 Task: Create a rule from the Agile list, Priority changed -> Complete task in the project Touchstone if Priority Cleared then Complete Task.
Action: Mouse moved to (75, 400)
Screenshot: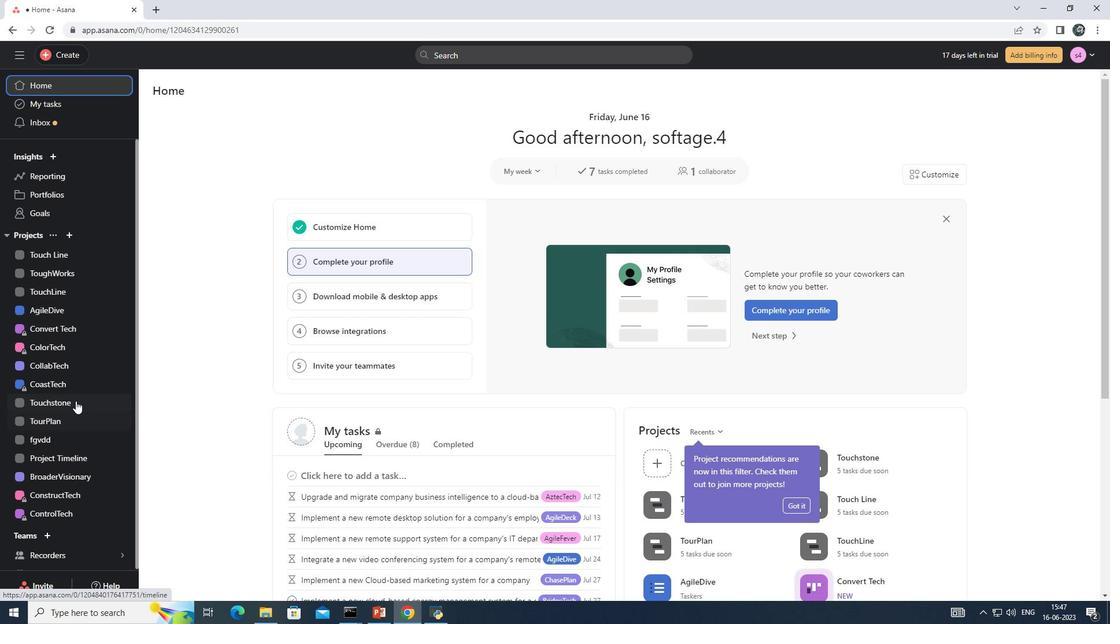 
Action: Mouse pressed left at (75, 400)
Screenshot: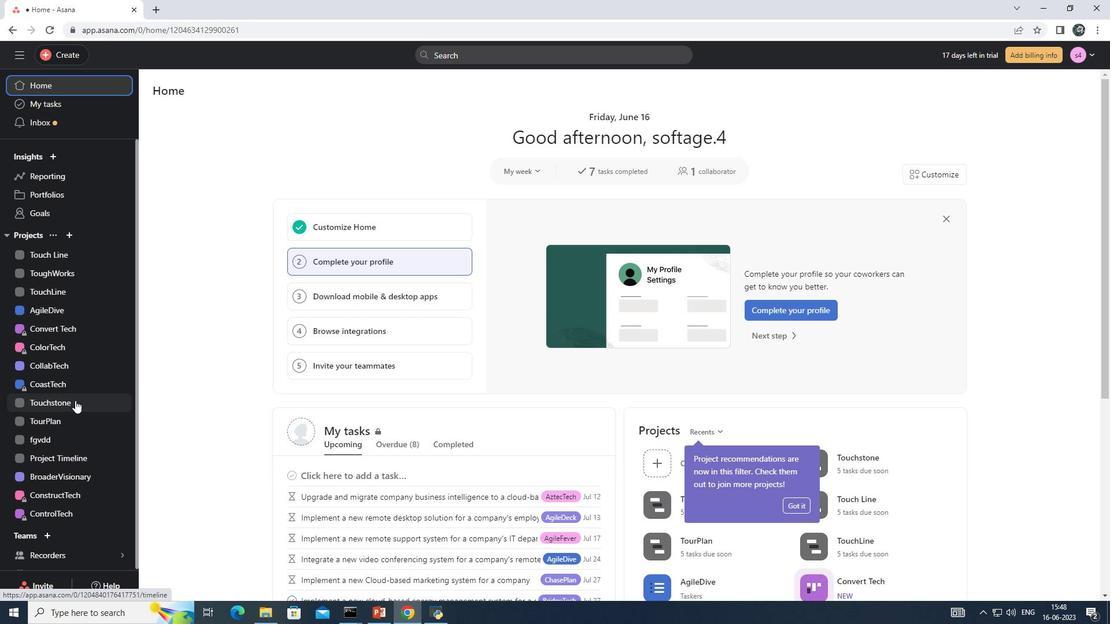 
Action: Mouse moved to (1075, 93)
Screenshot: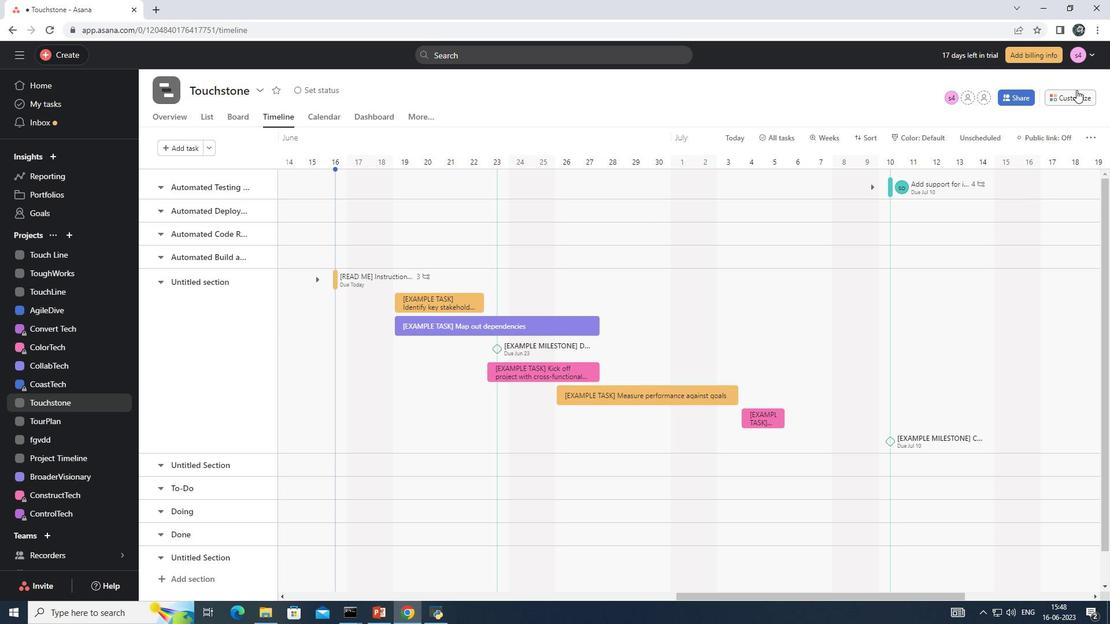 
Action: Mouse pressed left at (1075, 93)
Screenshot: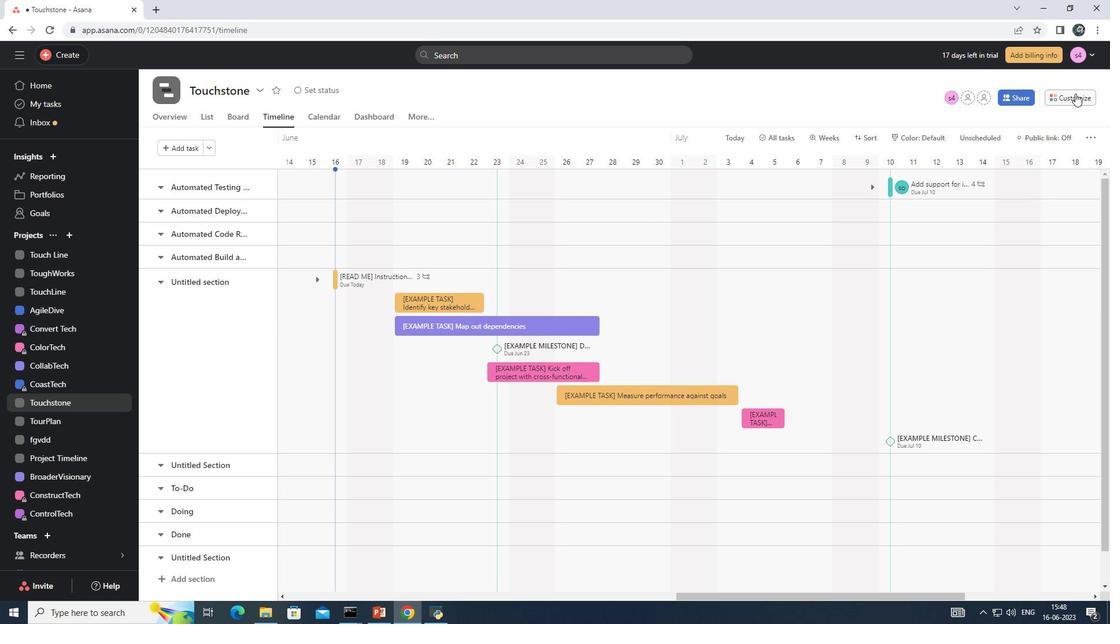 
Action: Mouse moved to (869, 250)
Screenshot: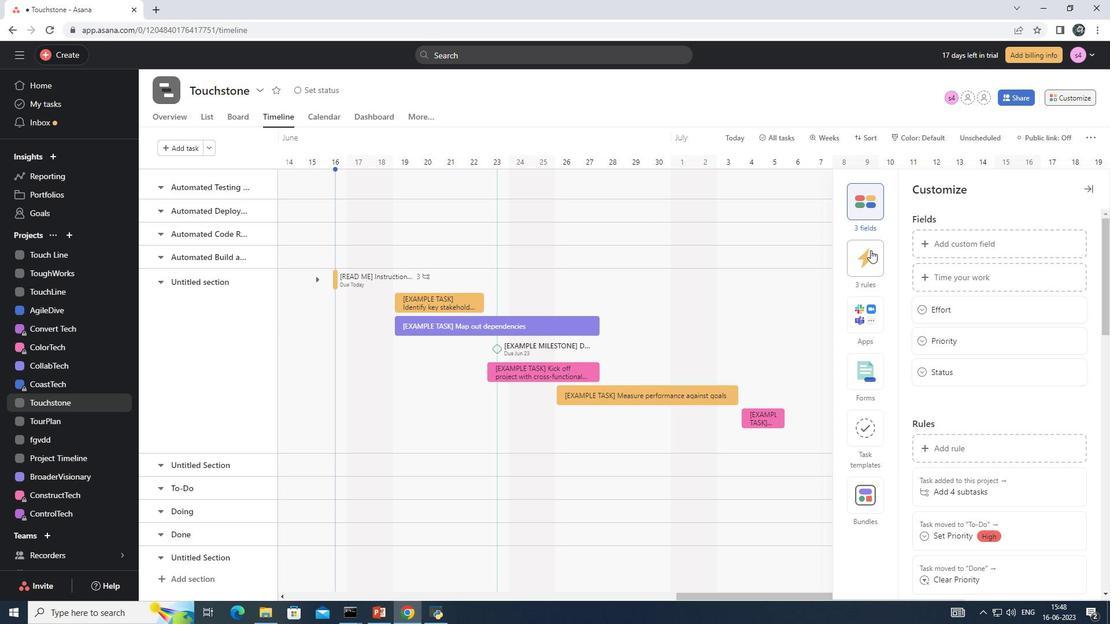 
Action: Mouse pressed left at (869, 250)
Screenshot: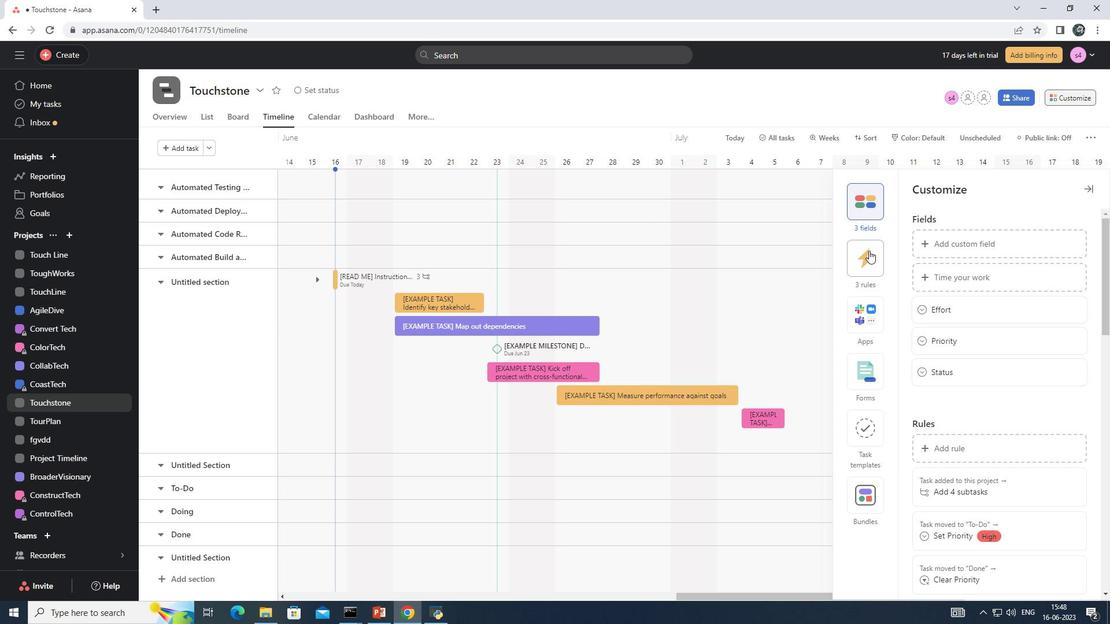 
Action: Mouse moved to (941, 237)
Screenshot: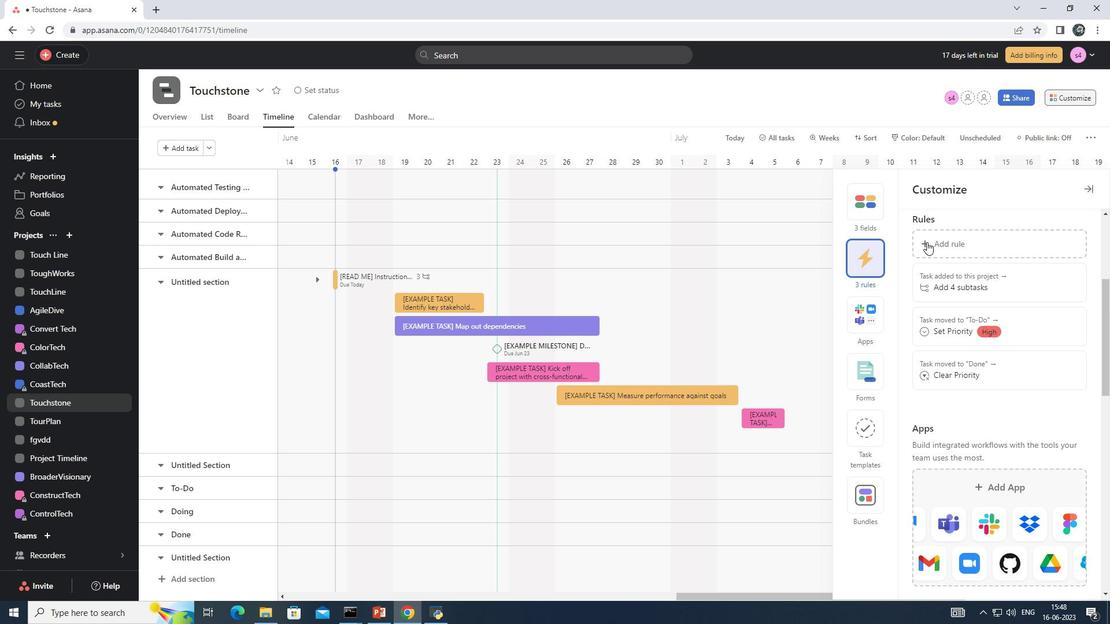 
Action: Mouse pressed left at (941, 237)
Screenshot: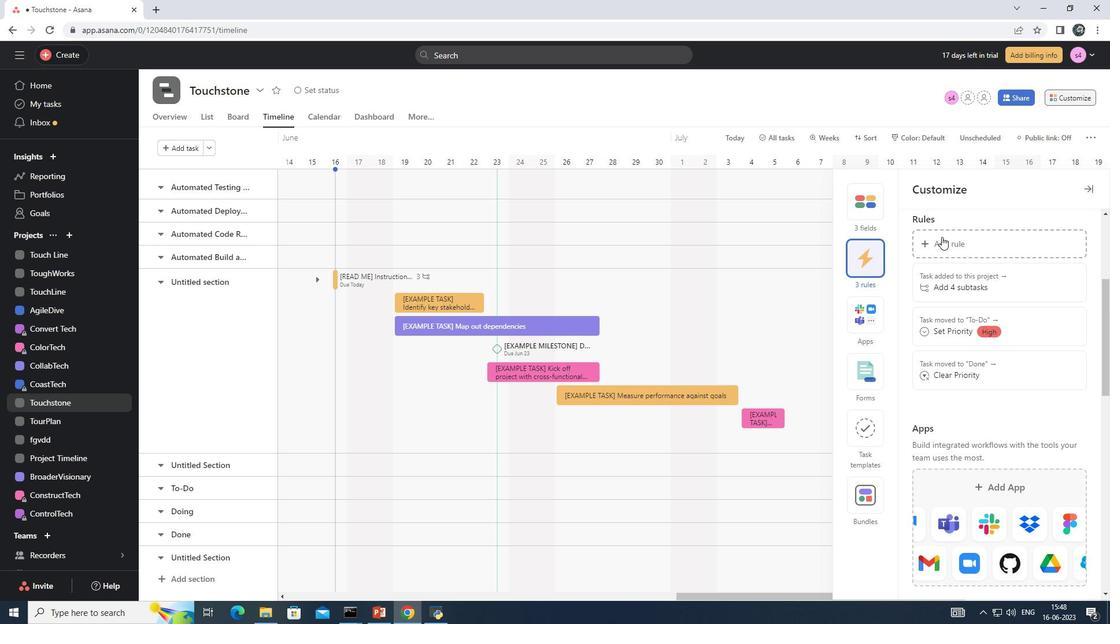 
Action: Mouse moved to (231, 176)
Screenshot: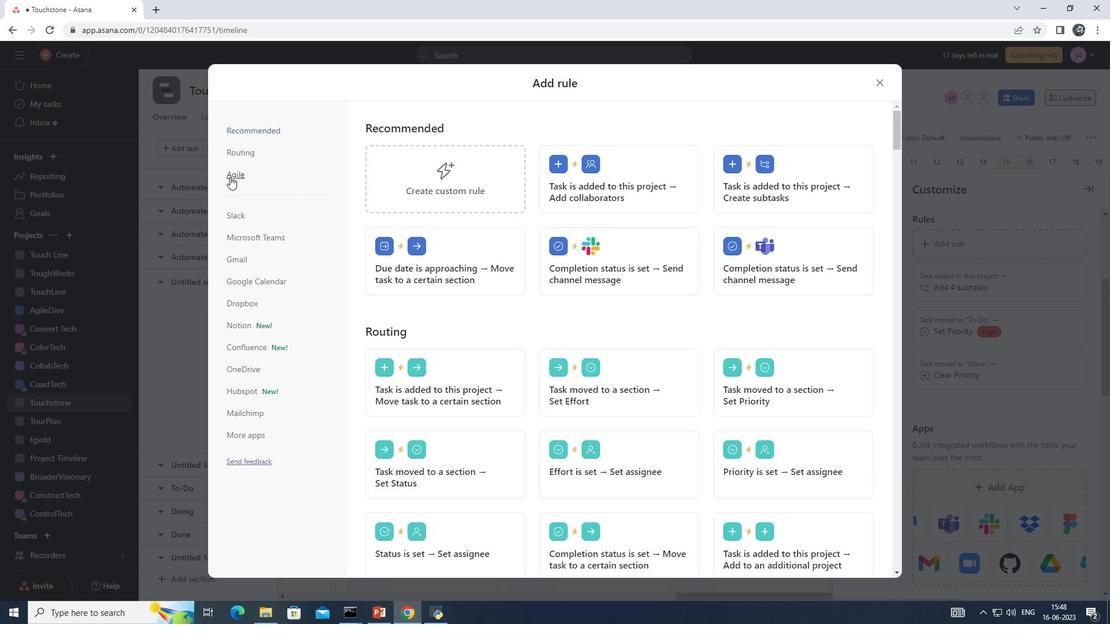 
Action: Mouse pressed left at (231, 176)
Screenshot: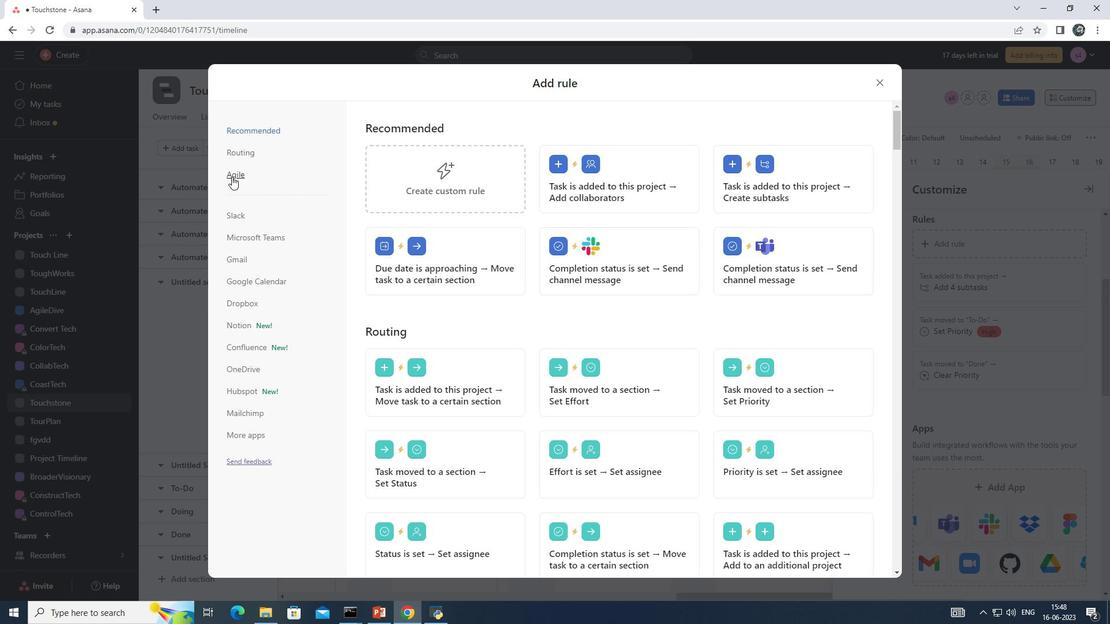 
Action: Mouse moved to (654, 170)
Screenshot: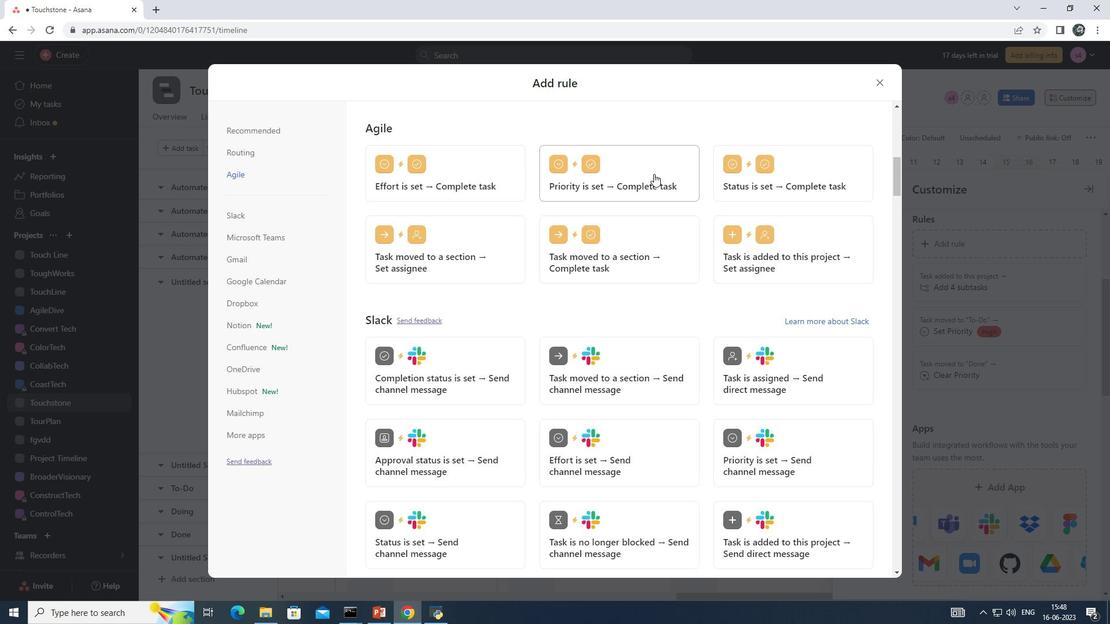 
Action: Mouse pressed left at (654, 170)
Screenshot: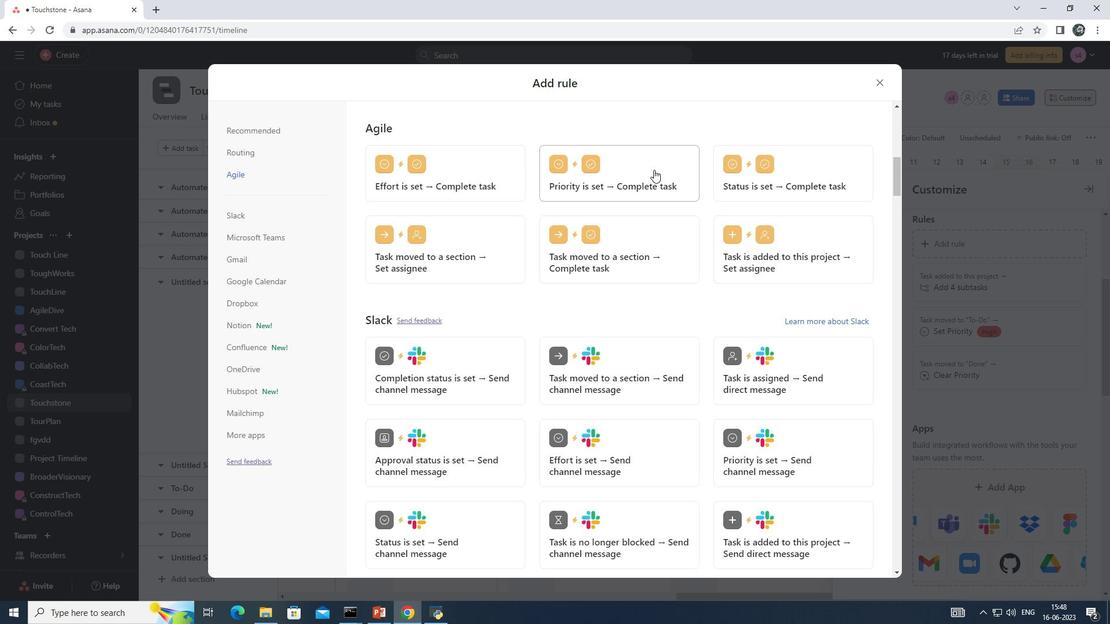 
Action: Mouse moved to (808, 201)
Screenshot: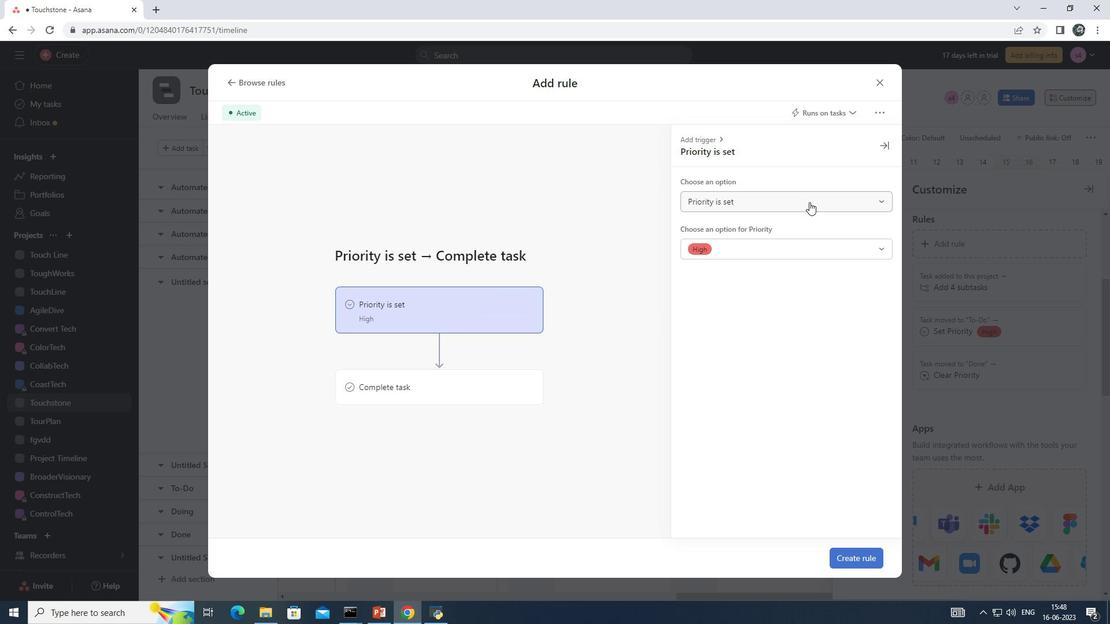 
Action: Mouse pressed left at (808, 201)
Screenshot: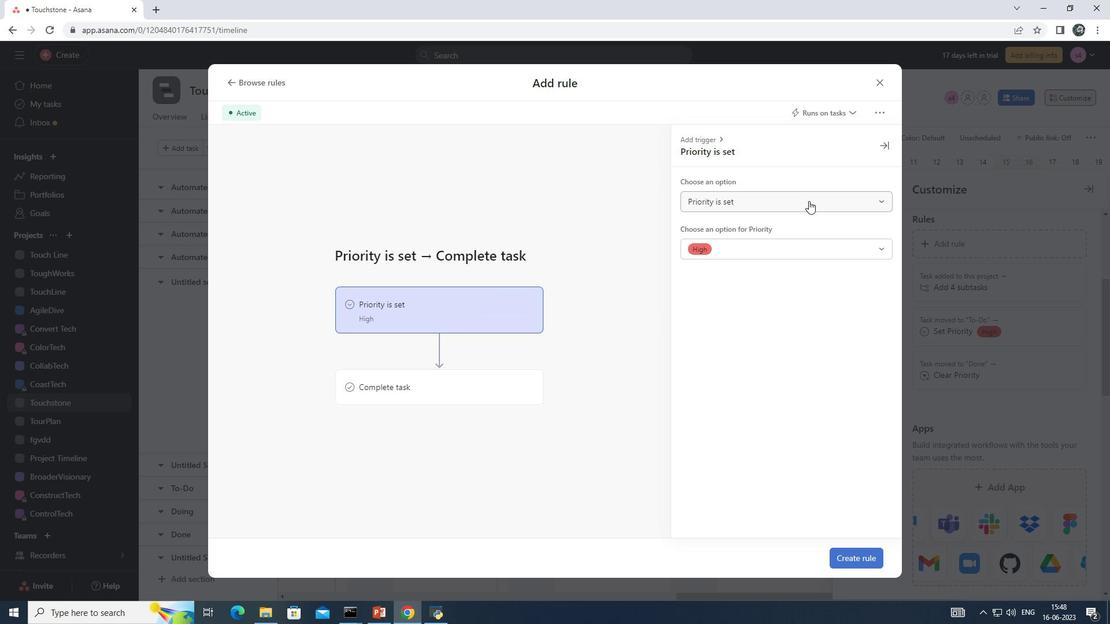 
Action: Mouse moved to (733, 247)
Screenshot: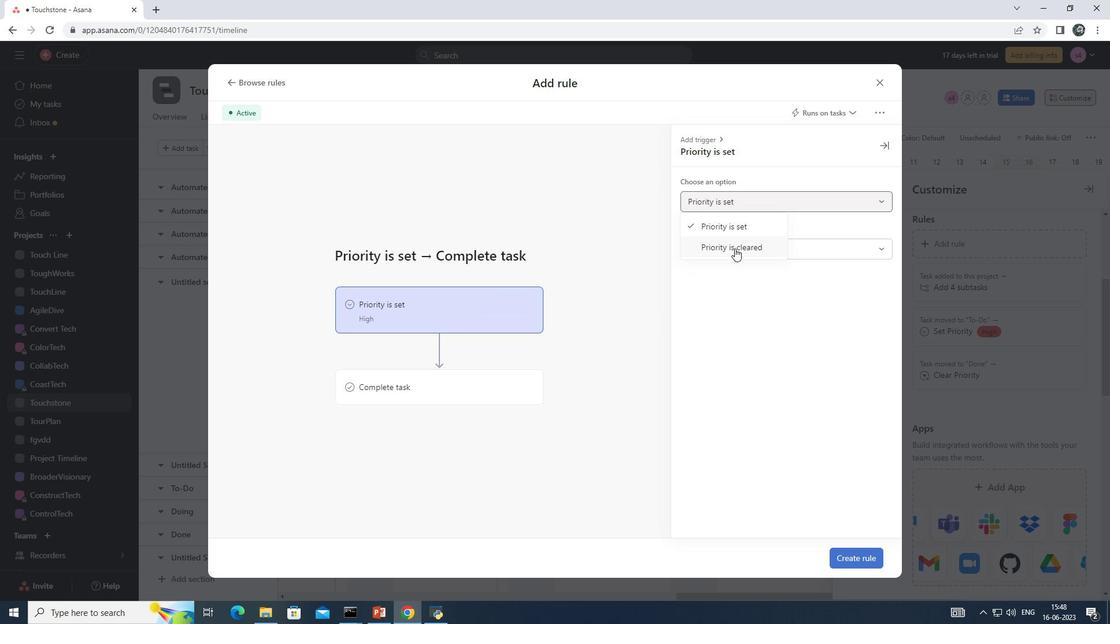 
Action: Mouse pressed left at (733, 247)
Screenshot: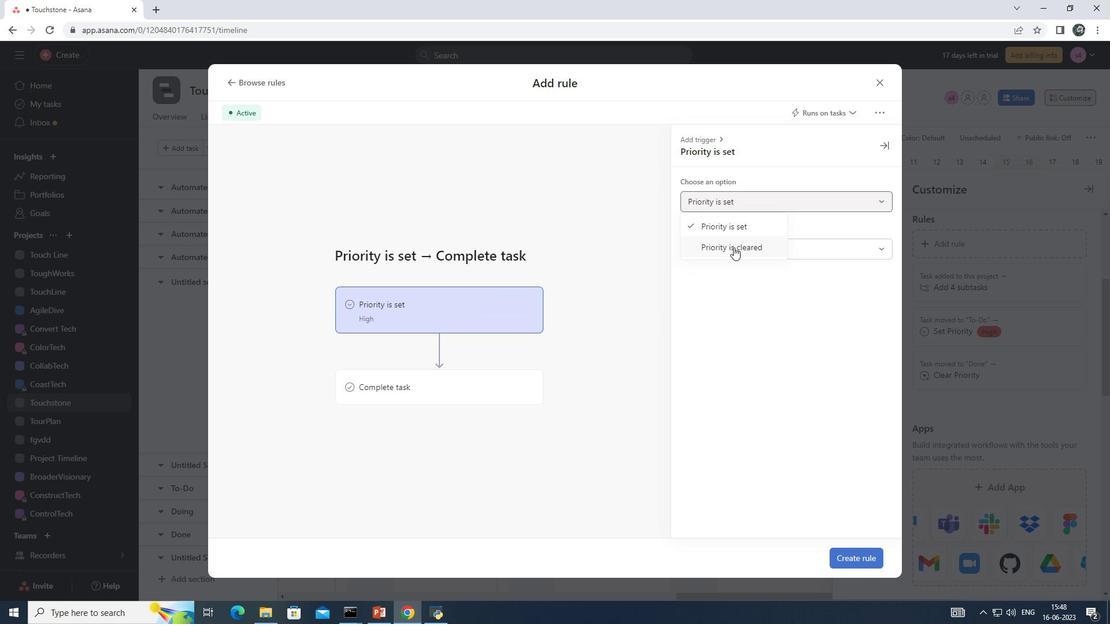 
Action: Mouse moved to (484, 377)
Screenshot: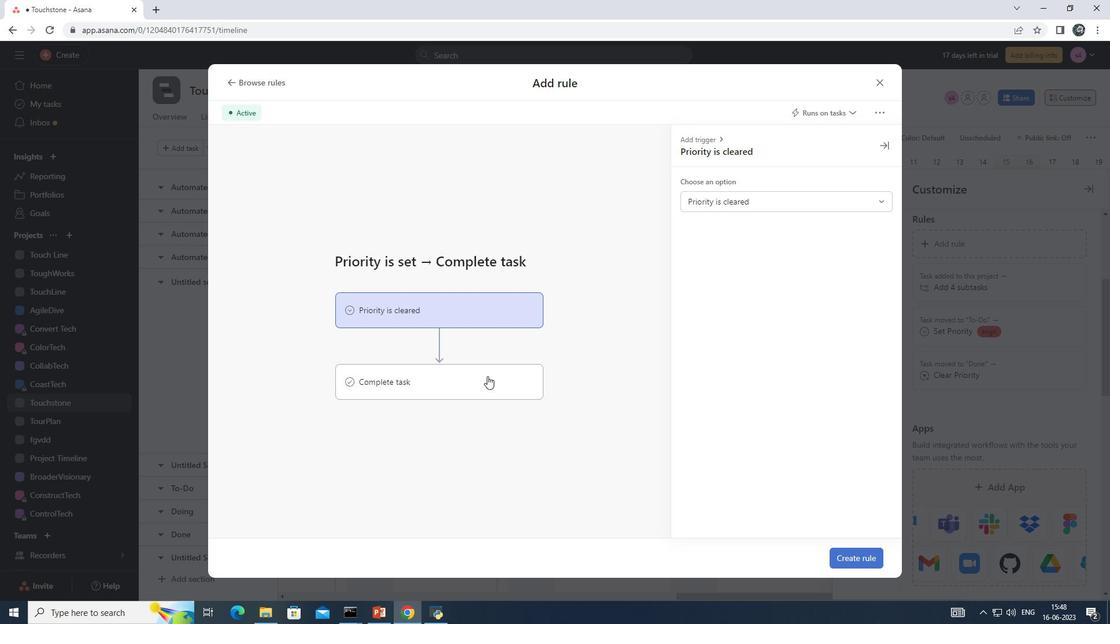 
Action: Mouse pressed left at (484, 377)
Screenshot: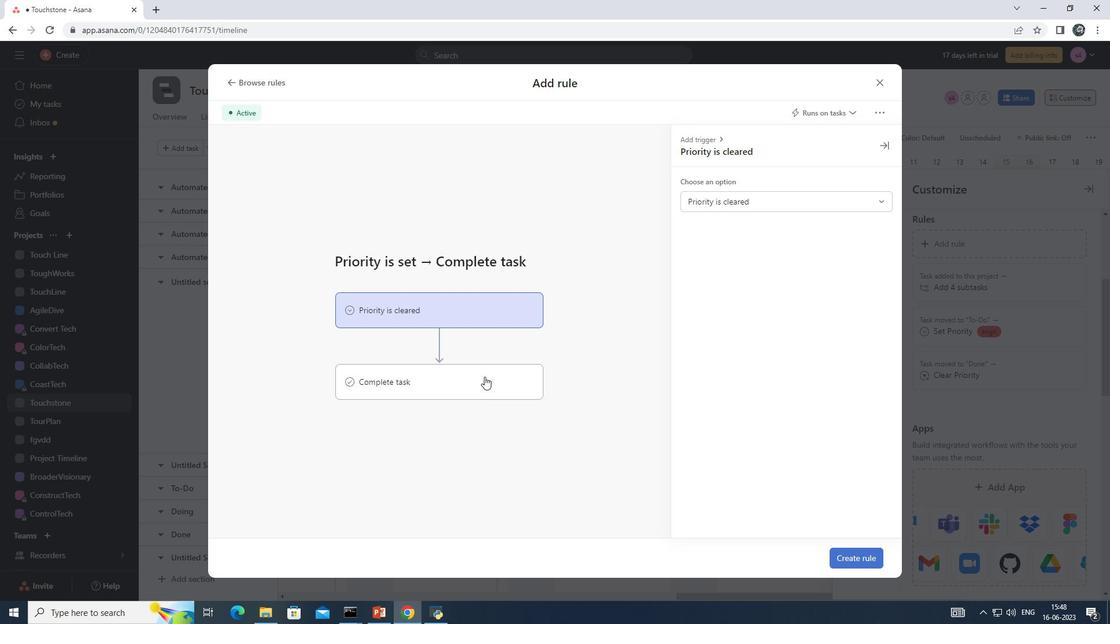 
Action: Mouse moved to (818, 198)
Screenshot: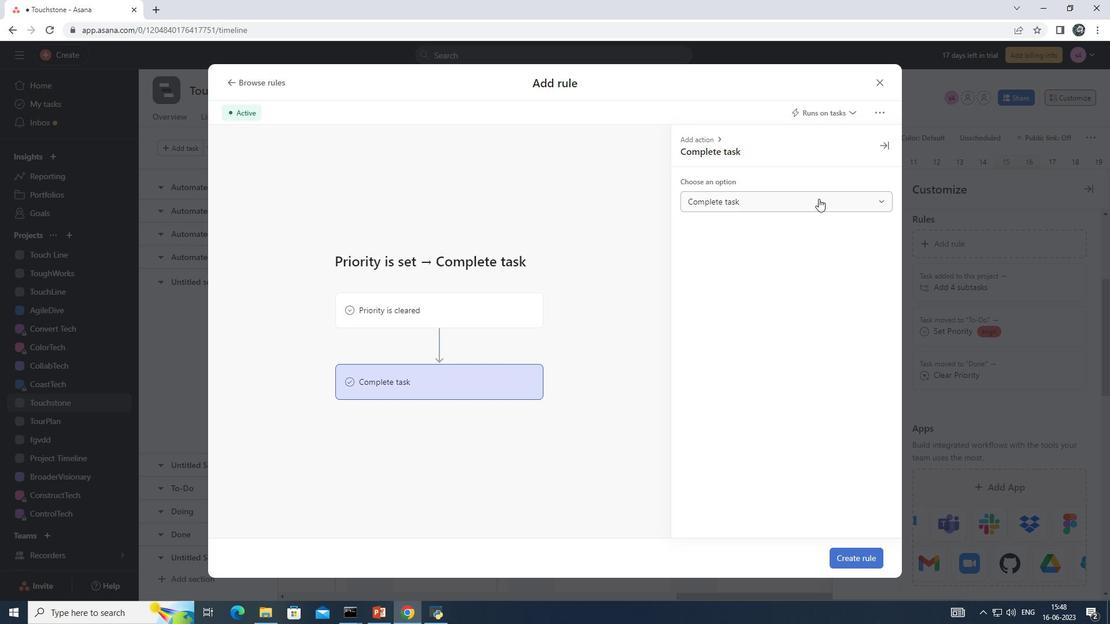 
Action: Mouse pressed left at (818, 198)
Screenshot: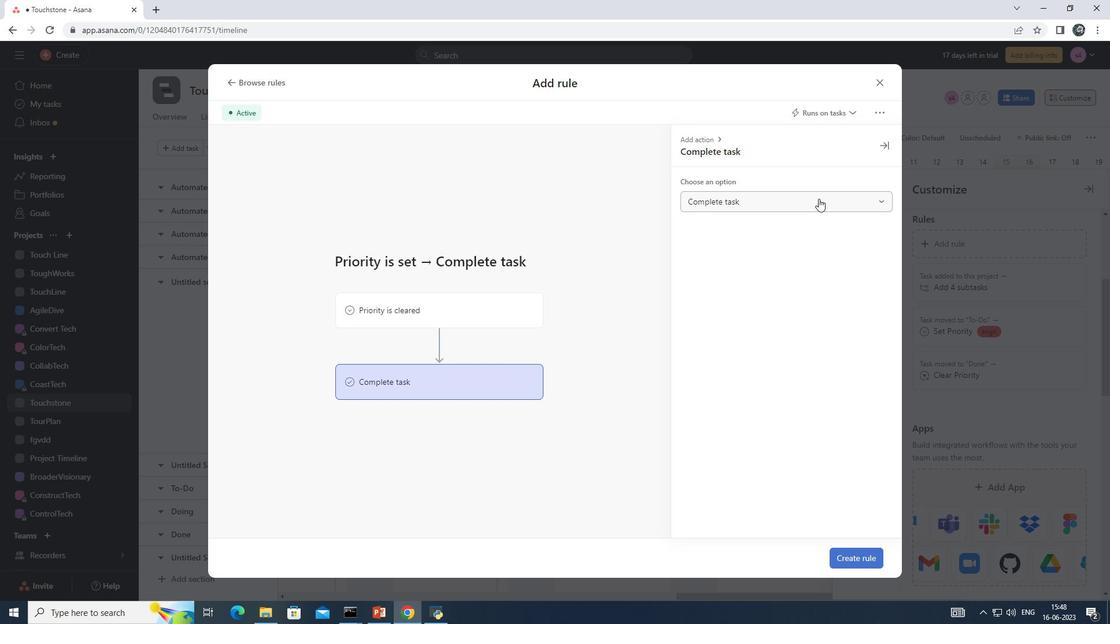 
Action: Mouse moved to (763, 222)
Screenshot: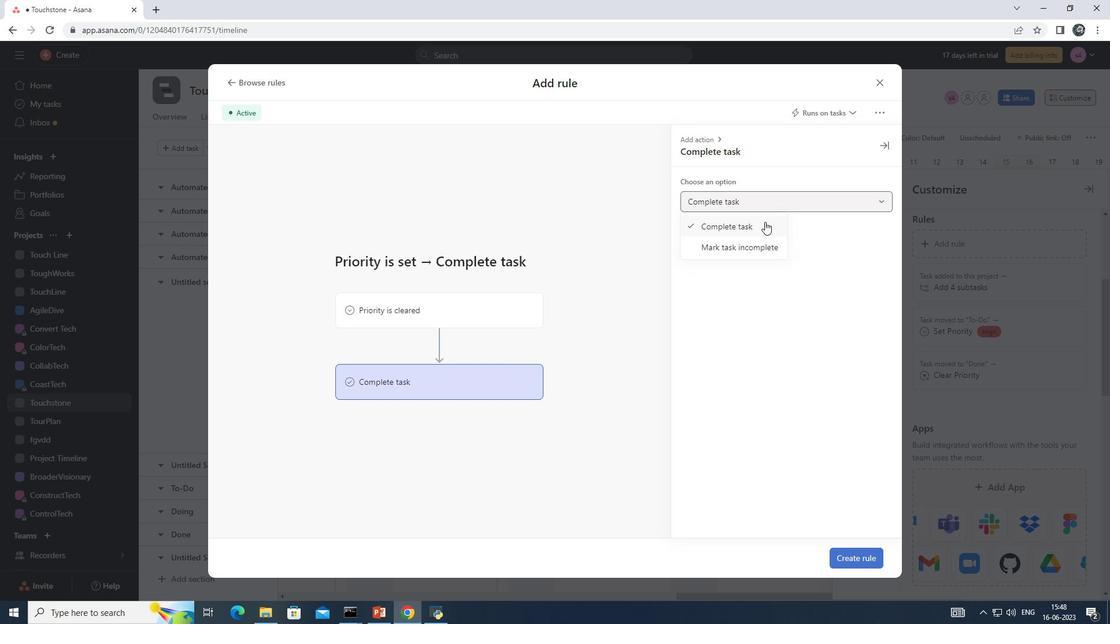 
Action: Mouse pressed left at (763, 222)
Screenshot: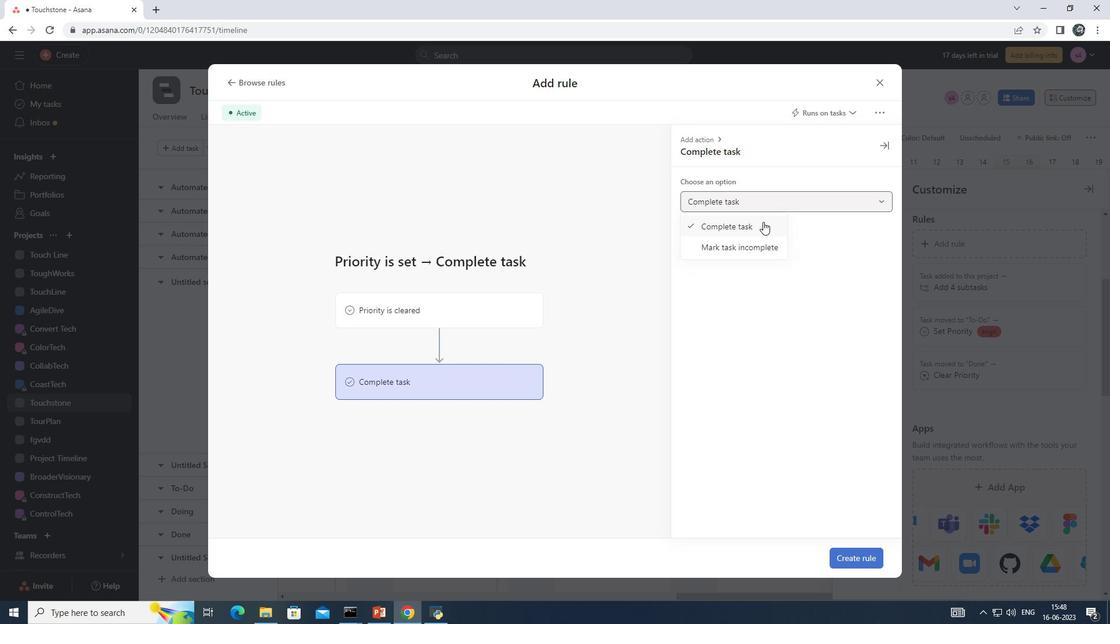 
Action: Mouse moved to (848, 555)
Screenshot: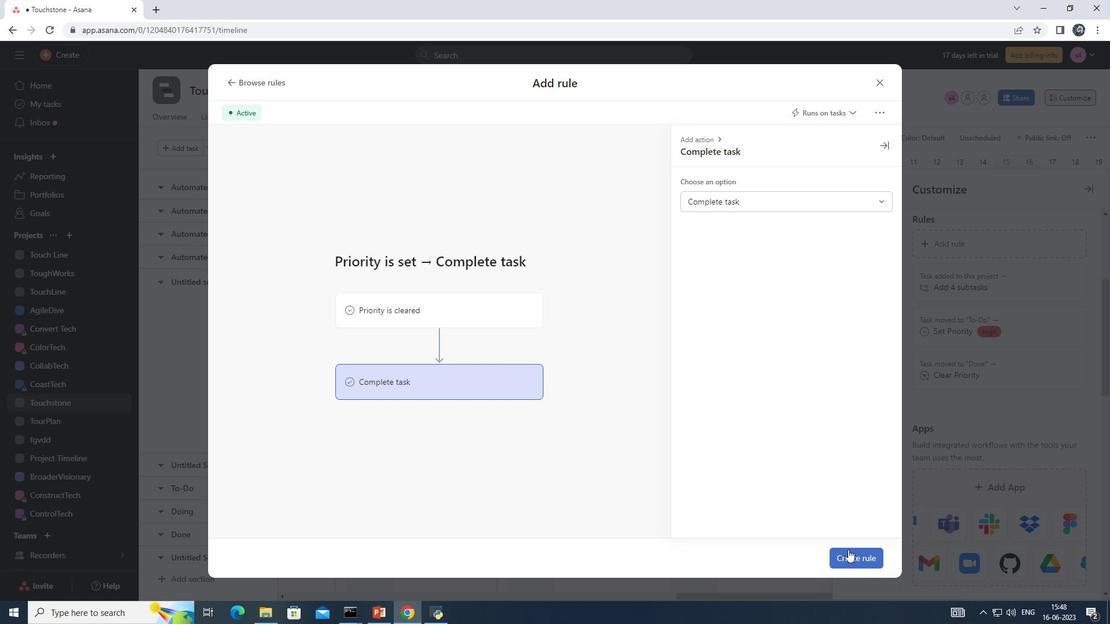
Action: Mouse pressed left at (848, 555)
Screenshot: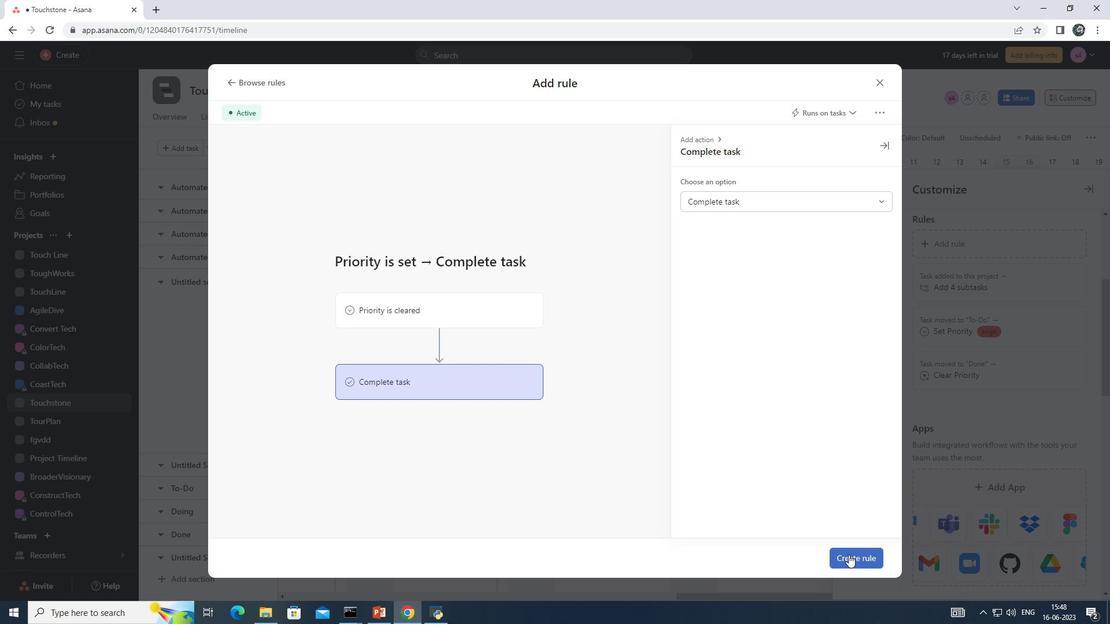 
Action: Mouse moved to (845, 548)
Screenshot: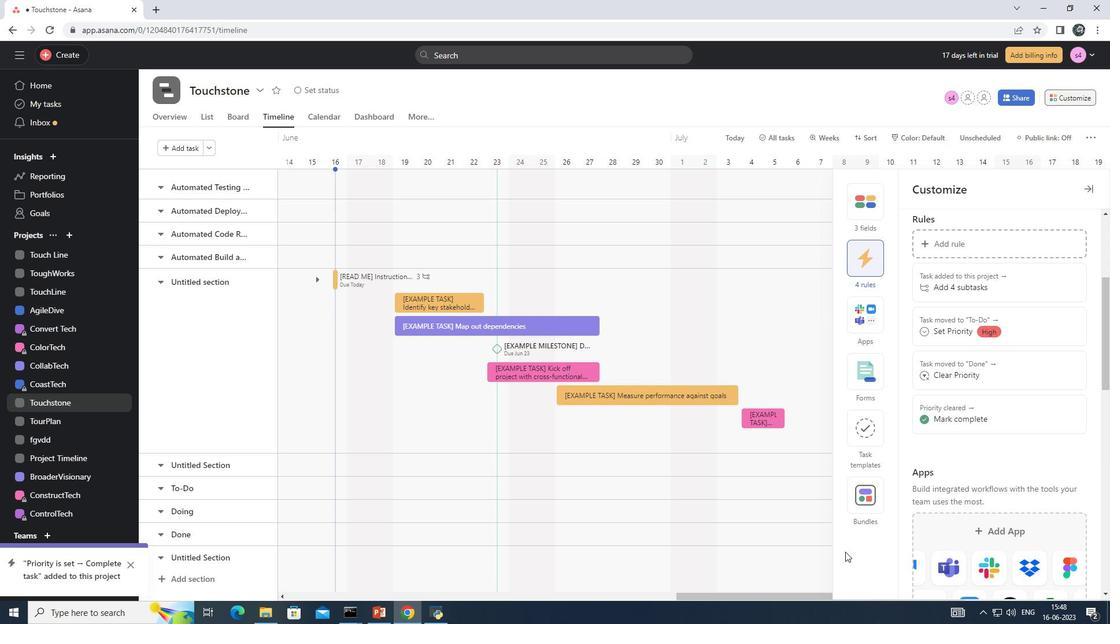 
